 Task: Add an event with the title Webinar: Content Marketing for Lead Generation, date '2023/10/28', time 8:30 AM to 10:30 AMand add a description: Welcome to our Networking Mixer Event, an exciting gathering designed to facilitate meaningful connections, foster professional relationships, and create opportunities for collaboration. This event offers a dynamic and vibrant atmosphere where professionals from various industries can come together, exchange ideas, and expand their professional networks., put the event into Orange category . Add location for the event as: The Westin Excelsior, Rome, Italy, logged in from the account softage.3@softage.netand send the event invitation to softage.1@softage.net and softage.2@softage.net. Set a reminder for the event 29 week before
Action: Mouse moved to (287, 259)
Screenshot: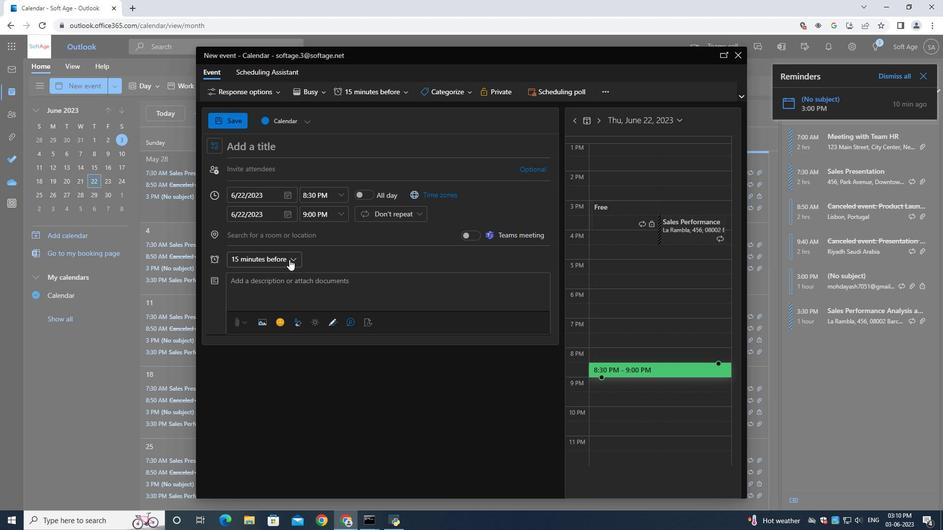 
Action: Mouse pressed left at (287, 259)
Screenshot: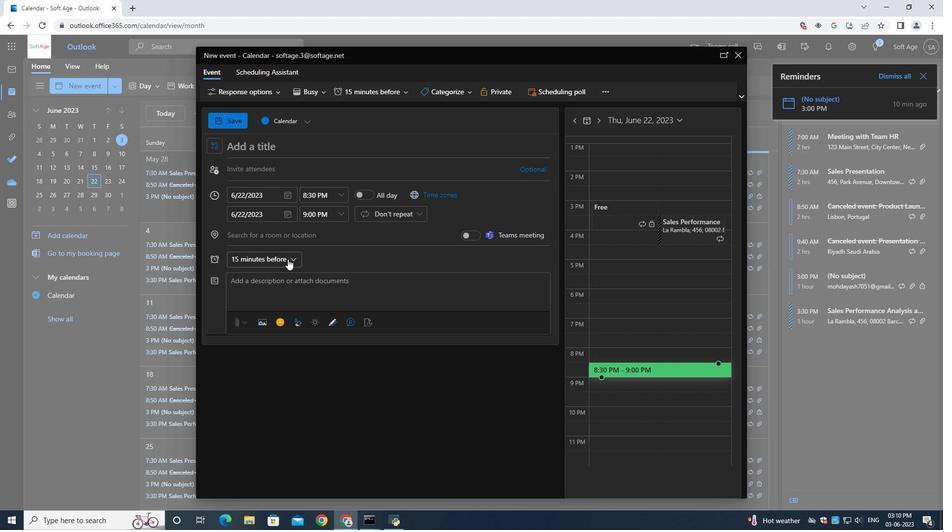 
Action: Mouse moved to (367, 413)
Screenshot: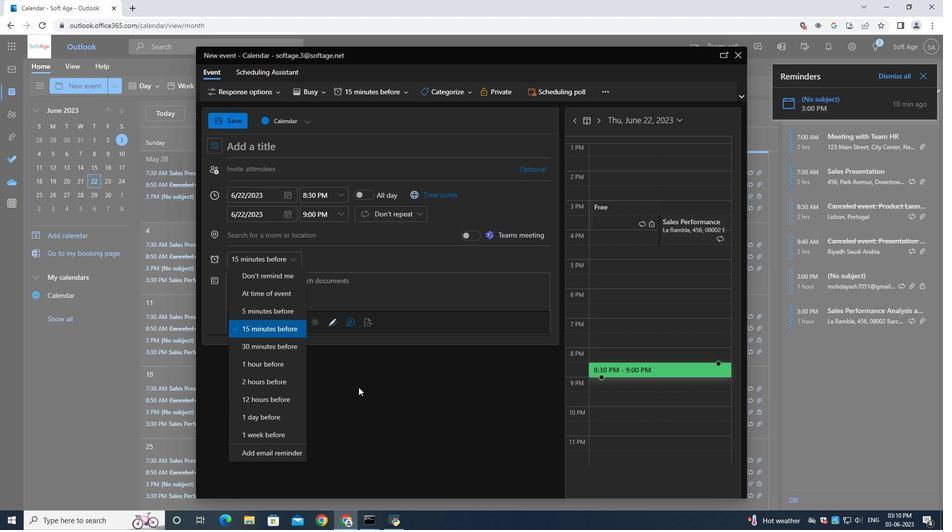 
Action: Mouse pressed left at (367, 413)
Screenshot: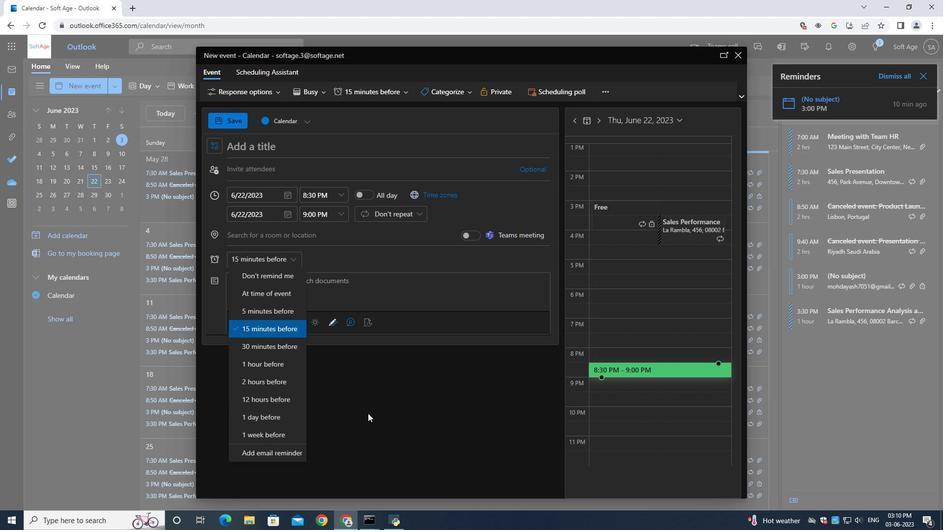 
